 Task: Select the on option in the diff line modified.
Action: Mouse moved to (38, 450)
Screenshot: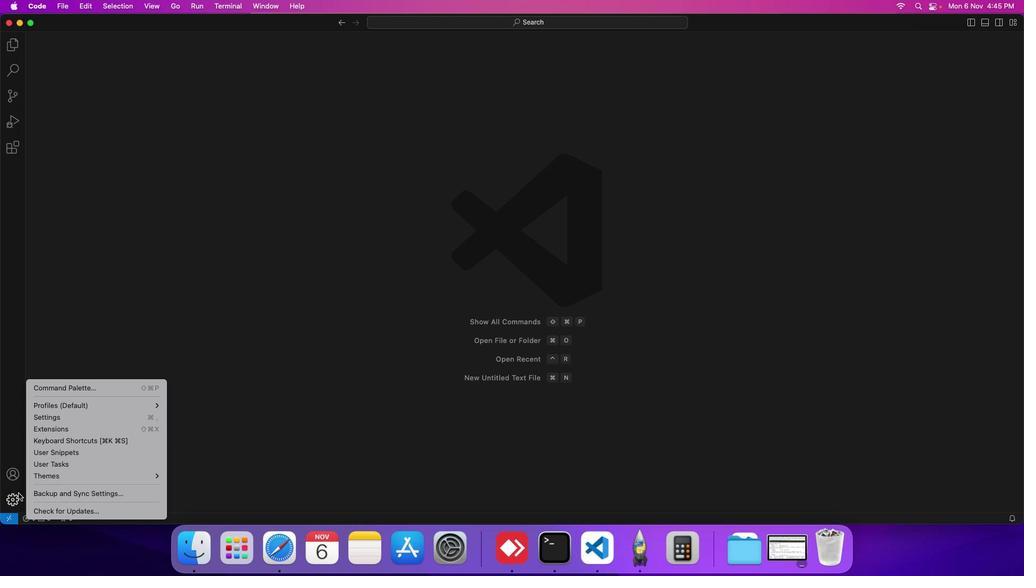 
Action: Mouse pressed left at (38, 450)
Screenshot: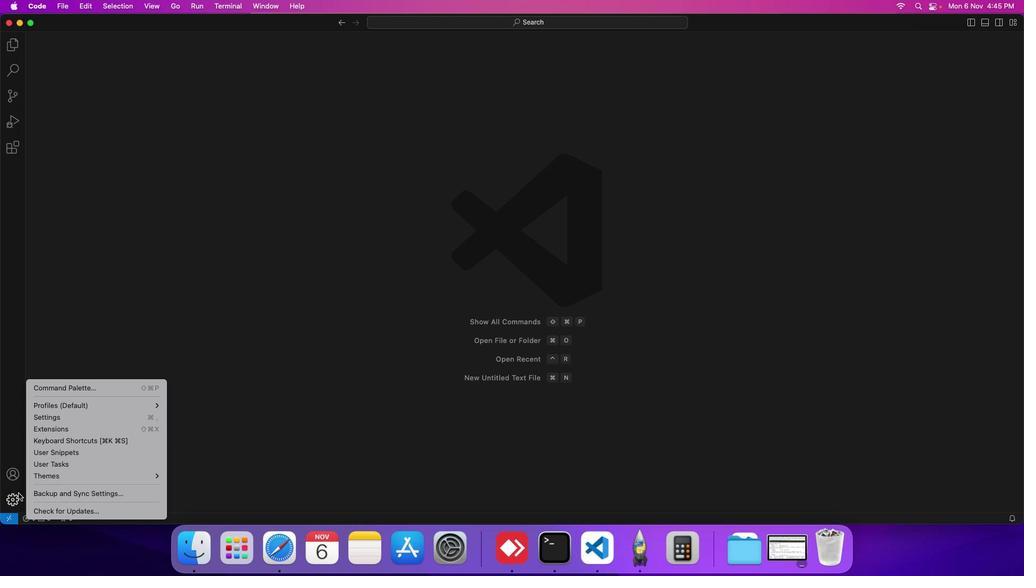 
Action: Mouse moved to (76, 399)
Screenshot: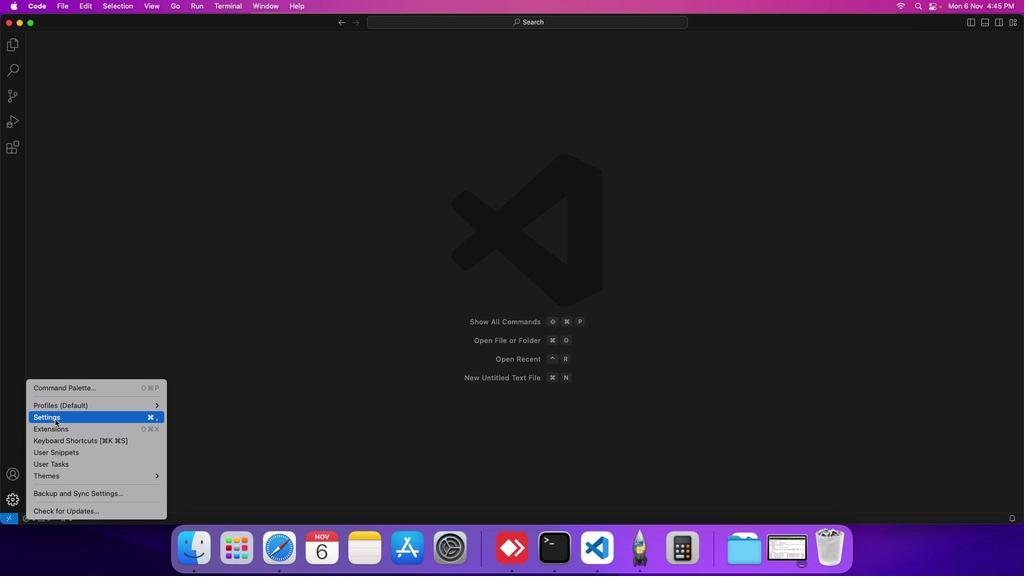 
Action: Mouse pressed left at (76, 399)
Screenshot: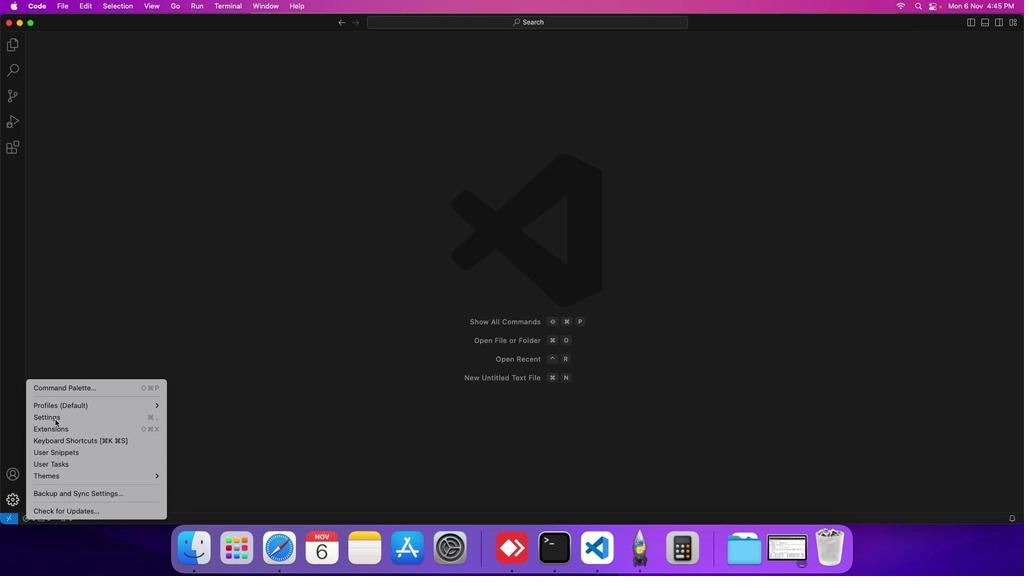 
Action: Mouse moved to (260, 225)
Screenshot: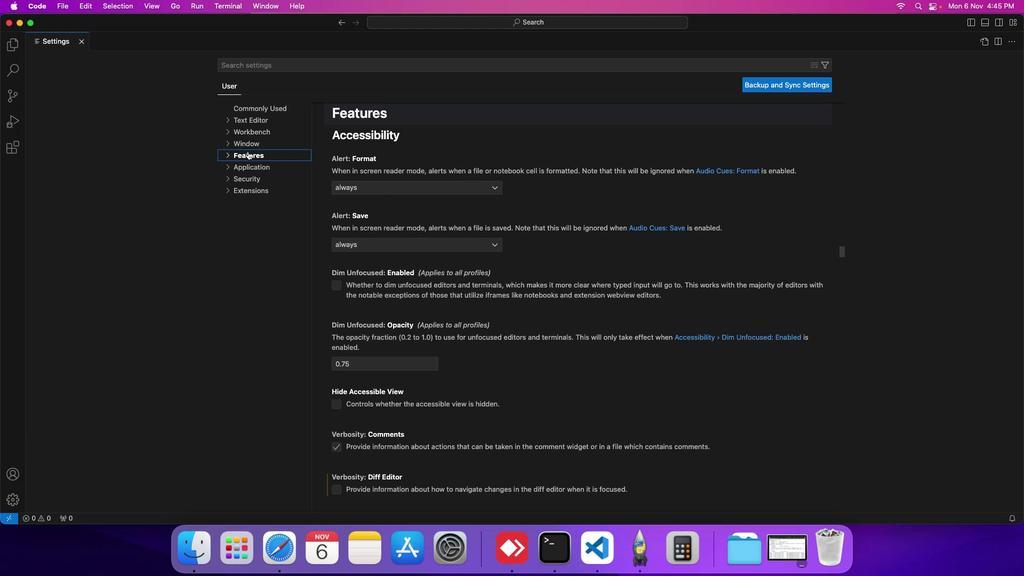 
Action: Mouse pressed left at (260, 225)
Screenshot: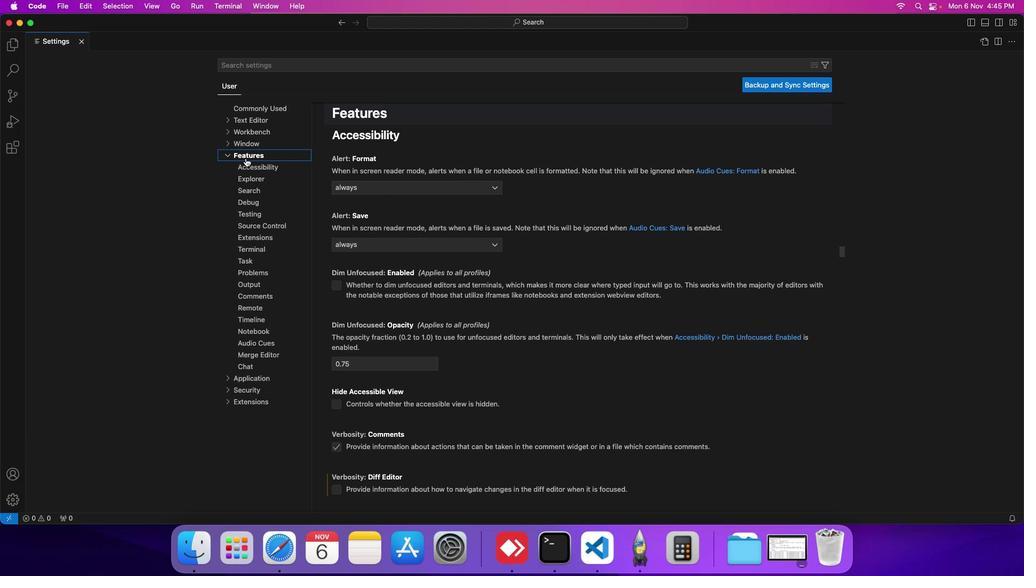 
Action: Mouse moved to (272, 349)
Screenshot: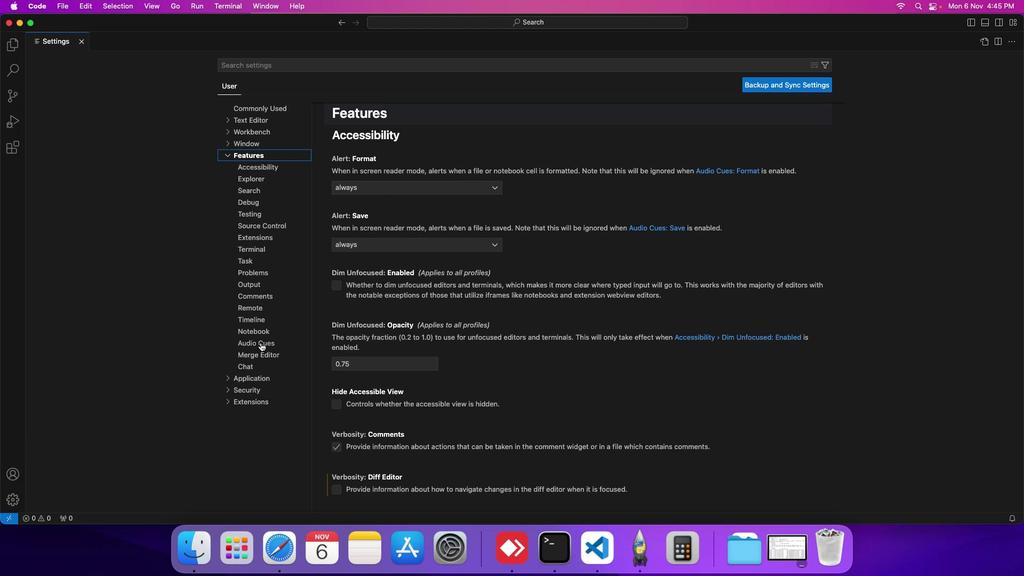
Action: Mouse pressed left at (272, 349)
Screenshot: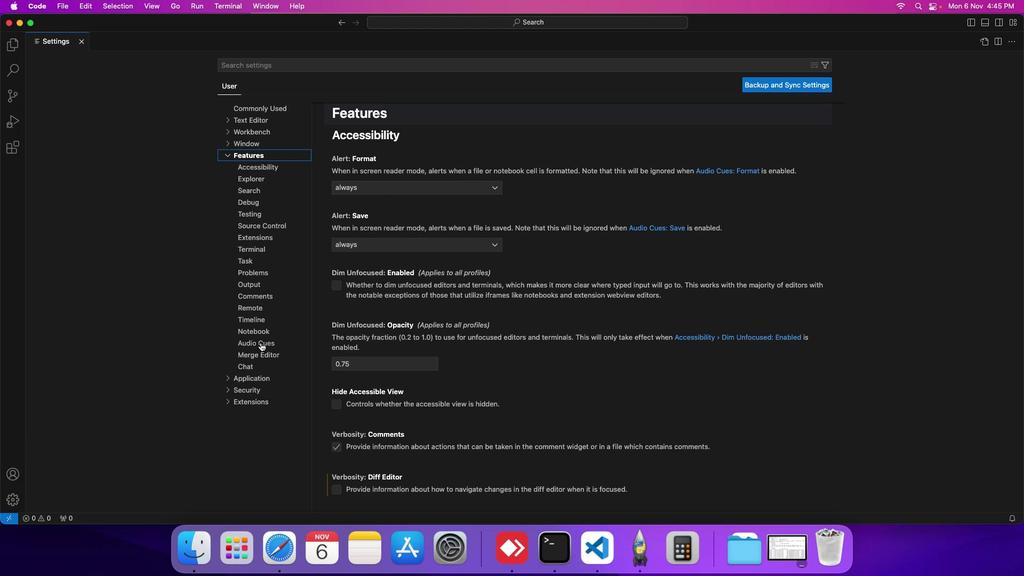 
Action: Mouse moved to (389, 275)
Screenshot: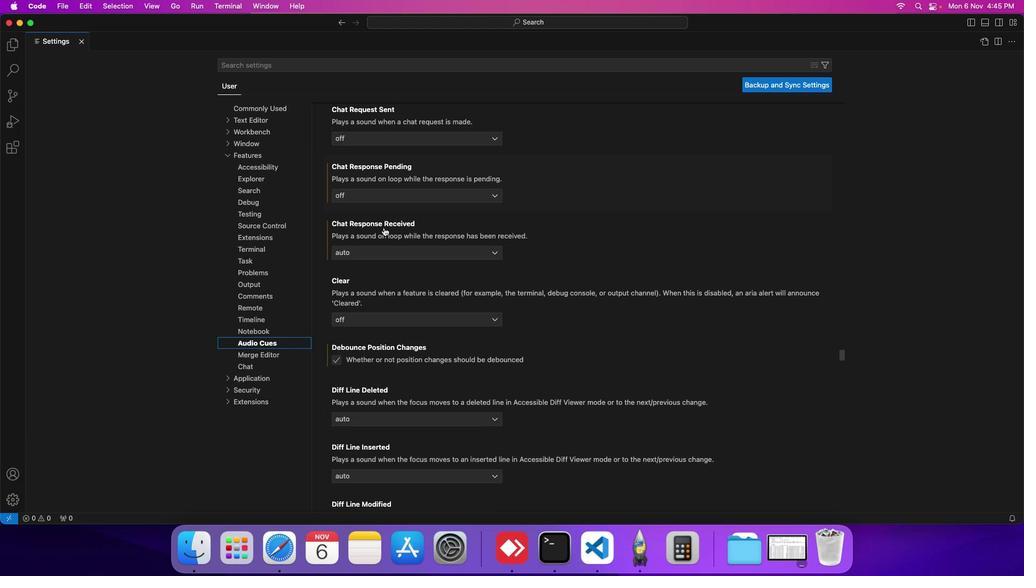 
Action: Mouse scrolled (389, 275) with delta (24, 126)
Screenshot: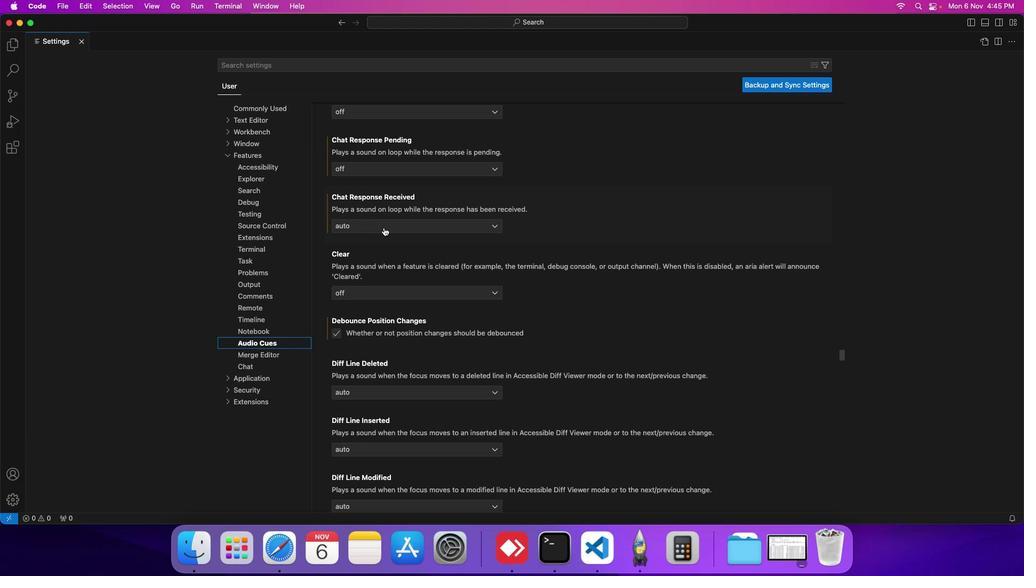 
Action: Mouse scrolled (389, 275) with delta (24, 126)
Screenshot: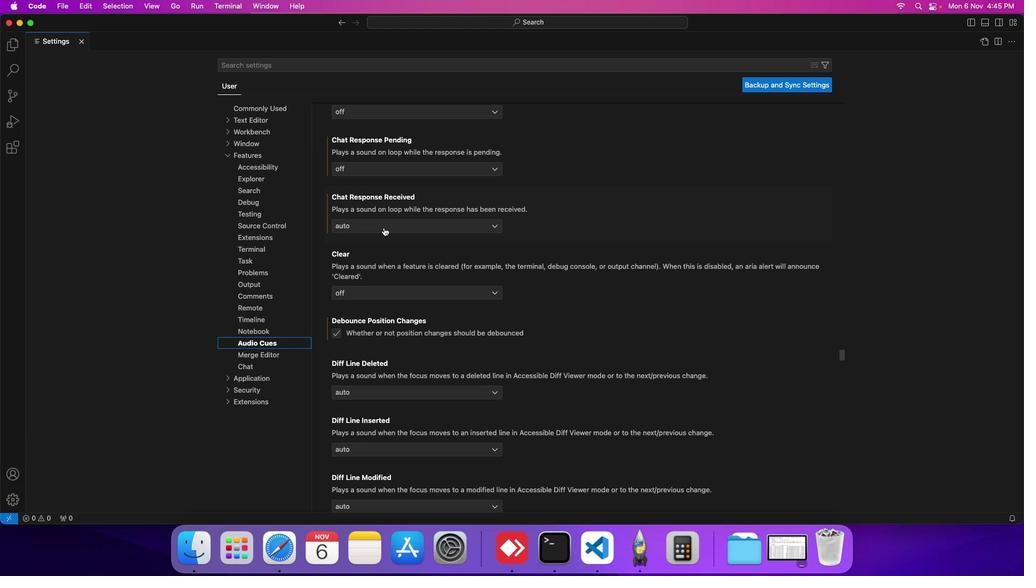 
Action: Mouse scrolled (389, 275) with delta (24, 126)
Screenshot: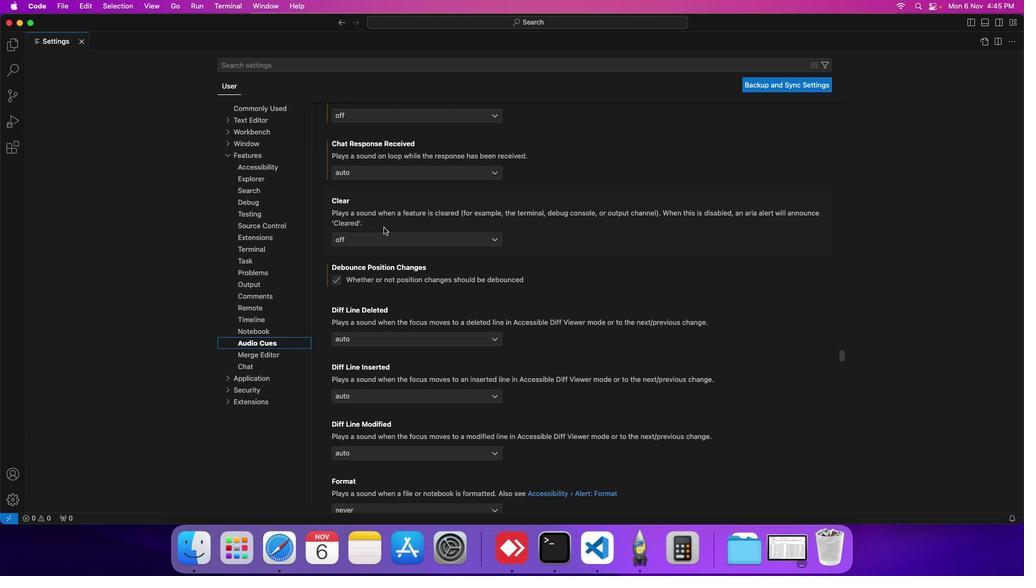 
Action: Mouse scrolled (389, 275) with delta (24, 126)
Screenshot: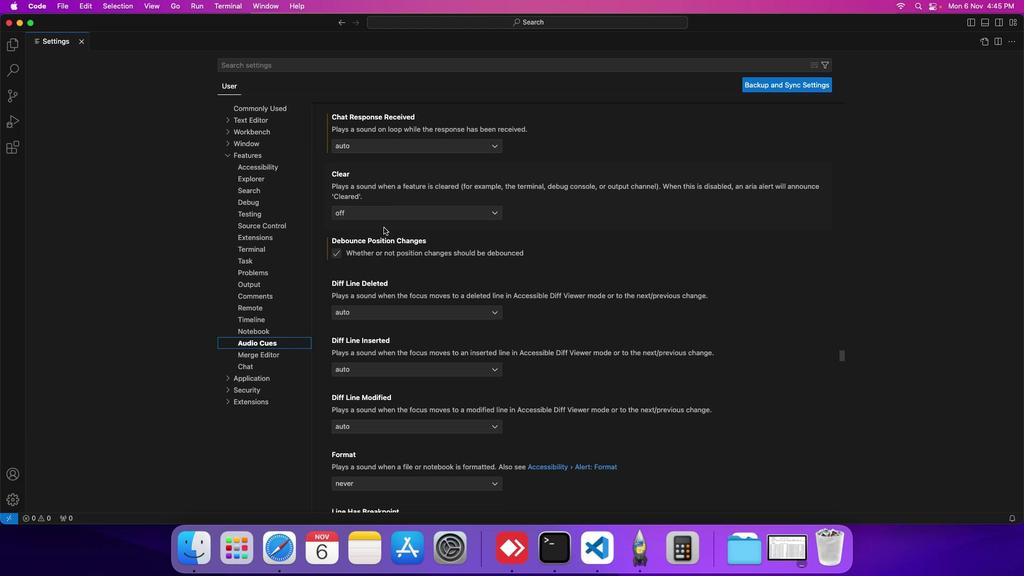 
Action: Mouse scrolled (389, 275) with delta (24, 126)
Screenshot: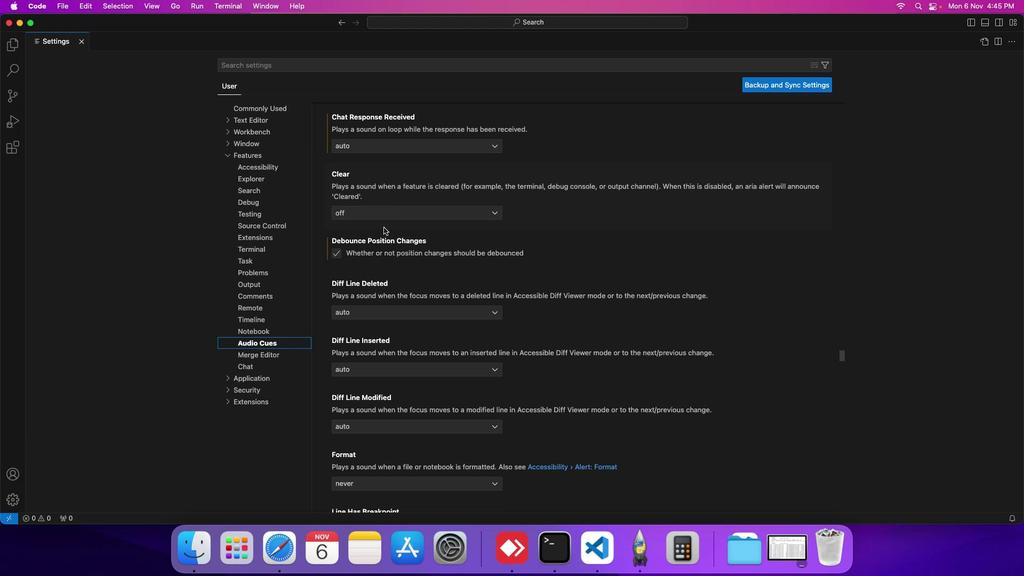 
Action: Mouse scrolled (389, 275) with delta (24, 126)
Screenshot: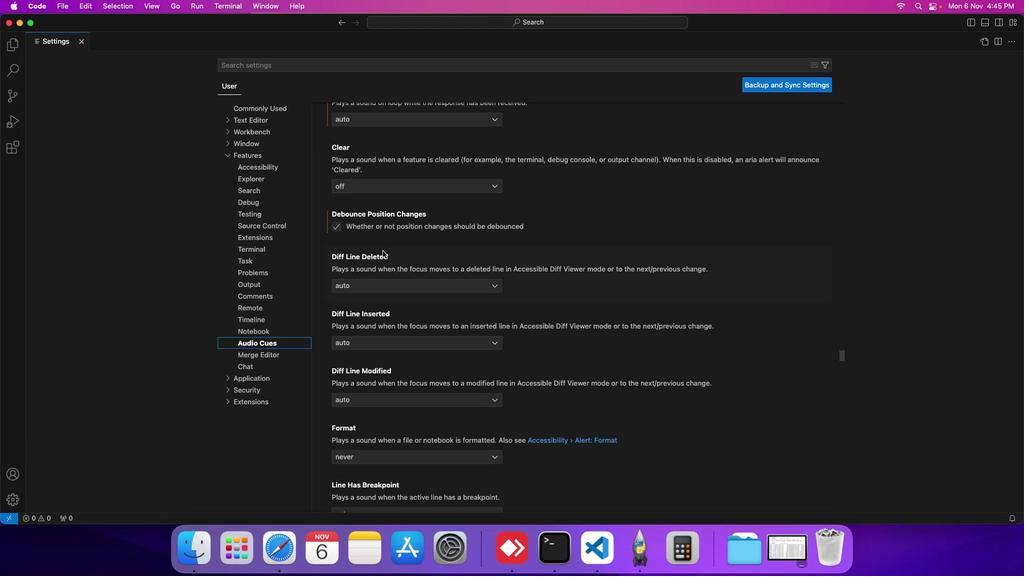 
Action: Mouse moved to (387, 387)
Screenshot: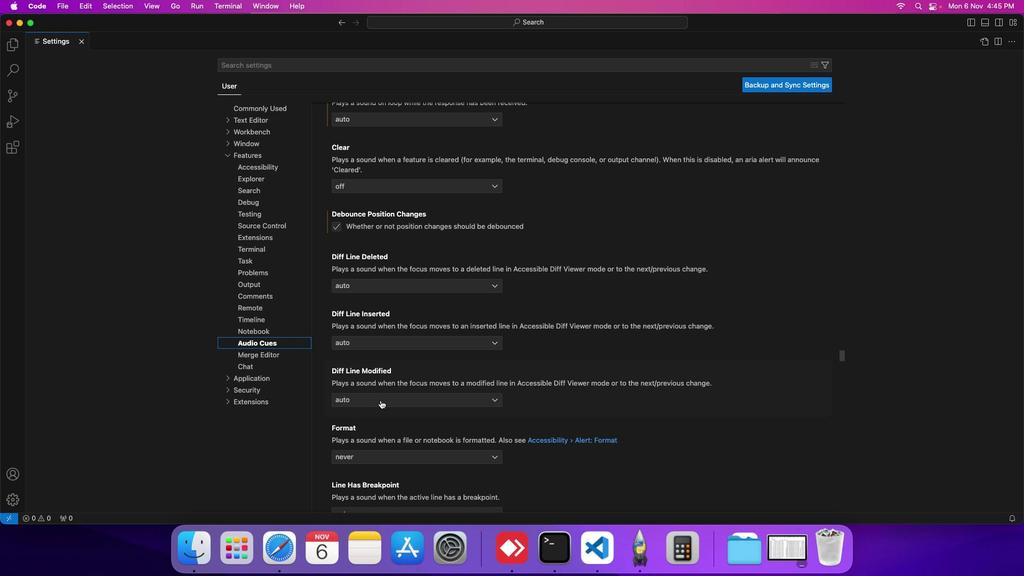 
Action: Mouse pressed left at (387, 387)
Screenshot: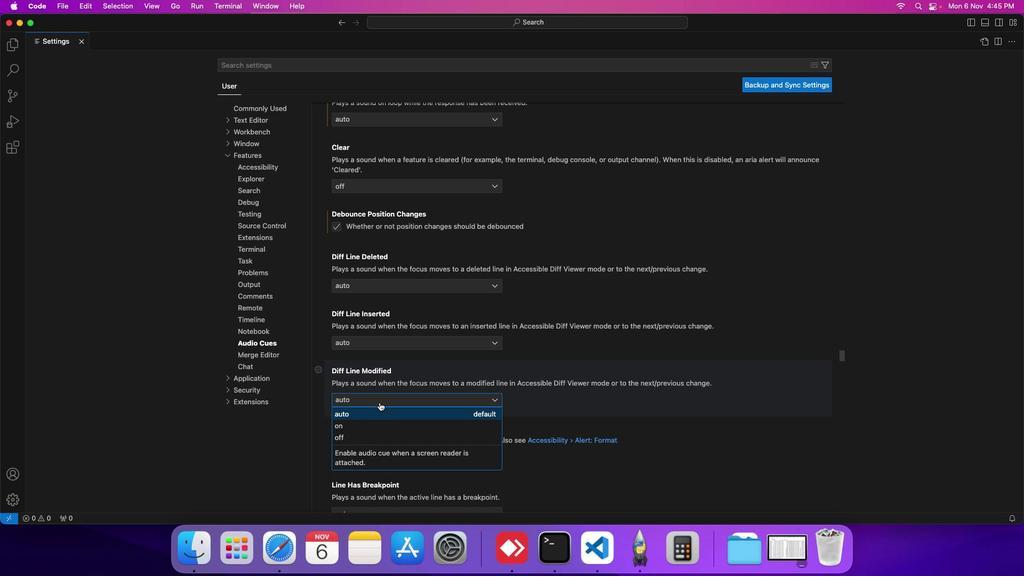 
Action: Mouse moved to (377, 402)
Screenshot: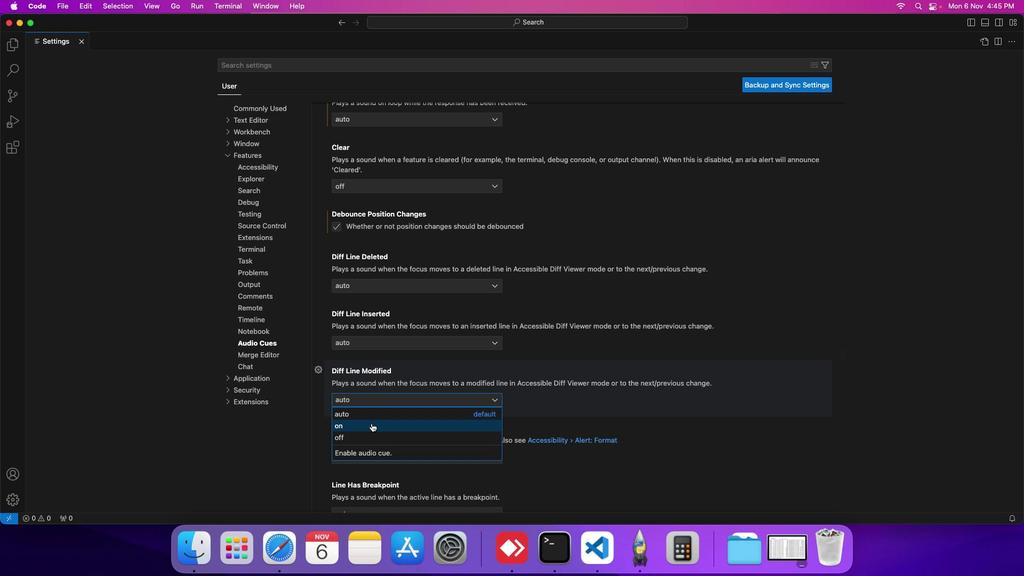 
Action: Mouse pressed left at (377, 402)
Screenshot: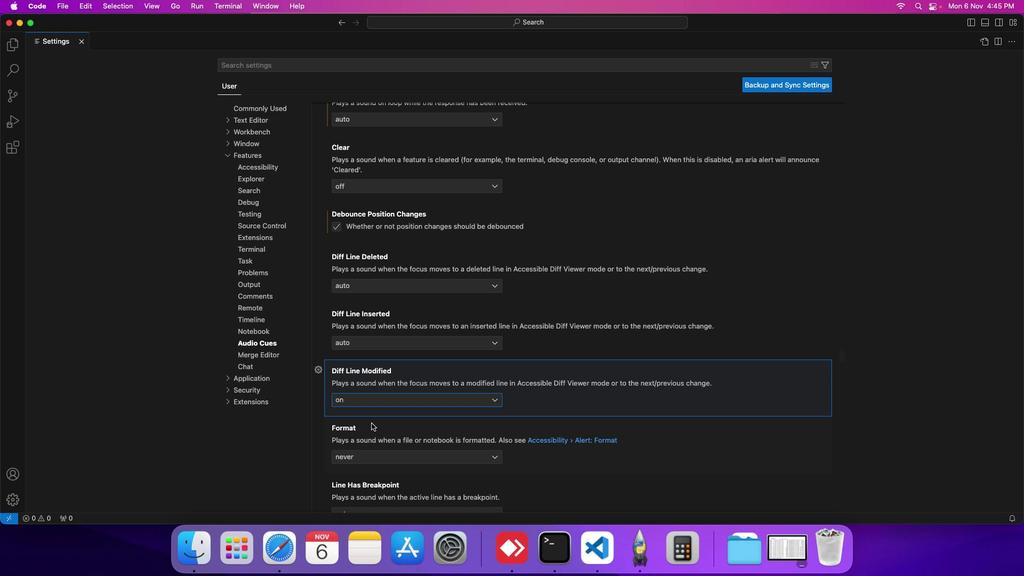 
Action: Mouse moved to (449, 396)
Screenshot: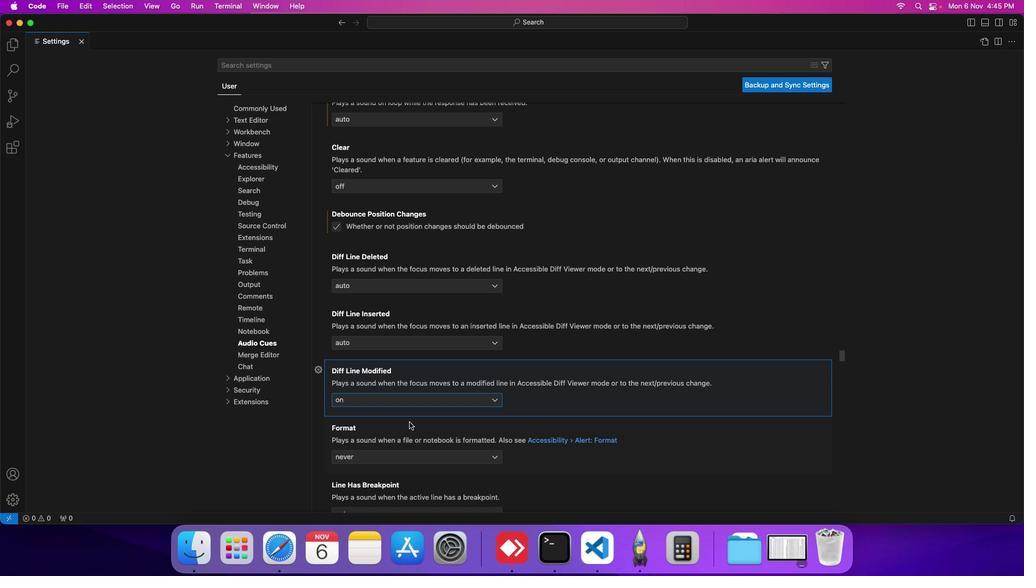 
